 Task: Add Panera Bread Creamy Chicken & Wild Rice Soup to the cart.
Action: Mouse moved to (17, 124)
Screenshot: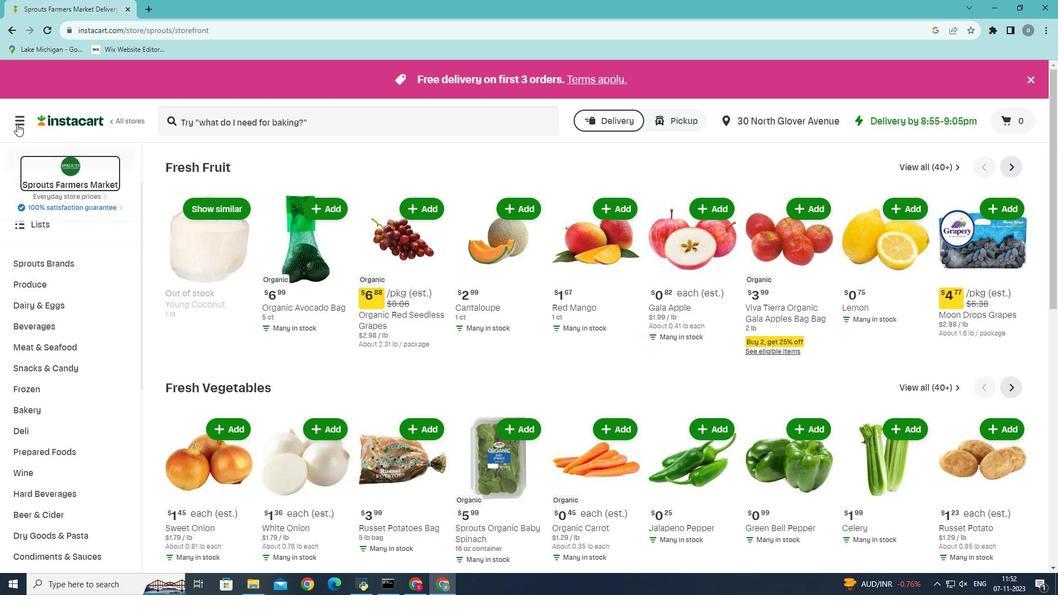 
Action: Mouse pressed left at (17, 124)
Screenshot: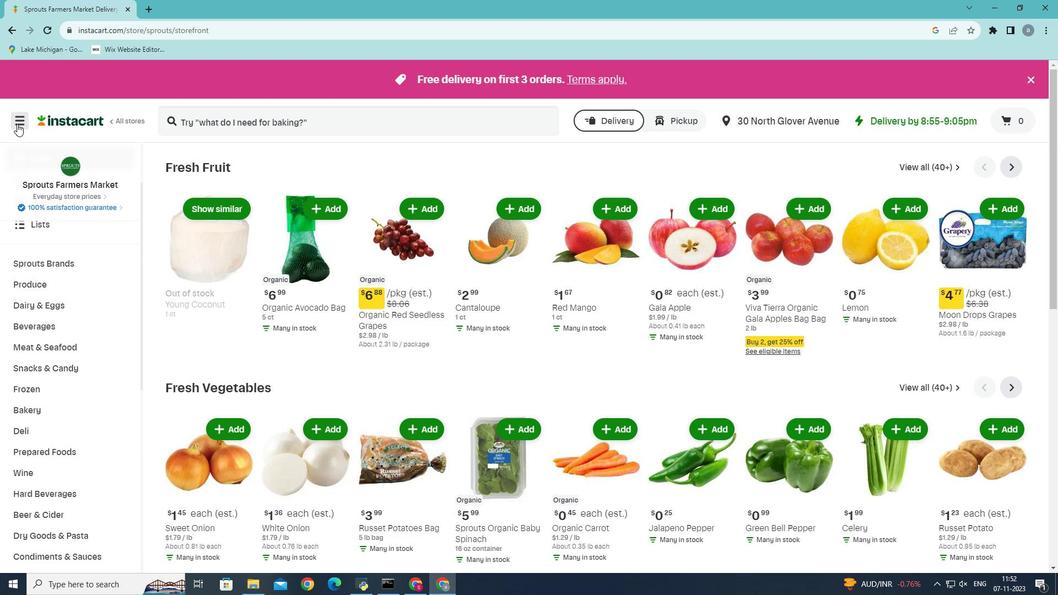 
Action: Mouse moved to (56, 303)
Screenshot: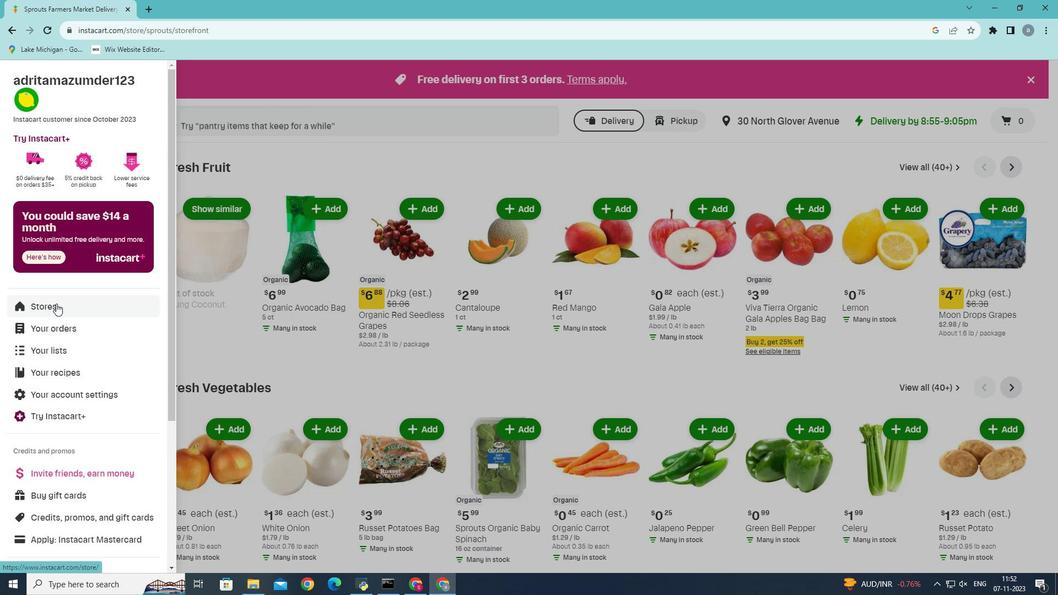 
Action: Mouse pressed left at (56, 303)
Screenshot: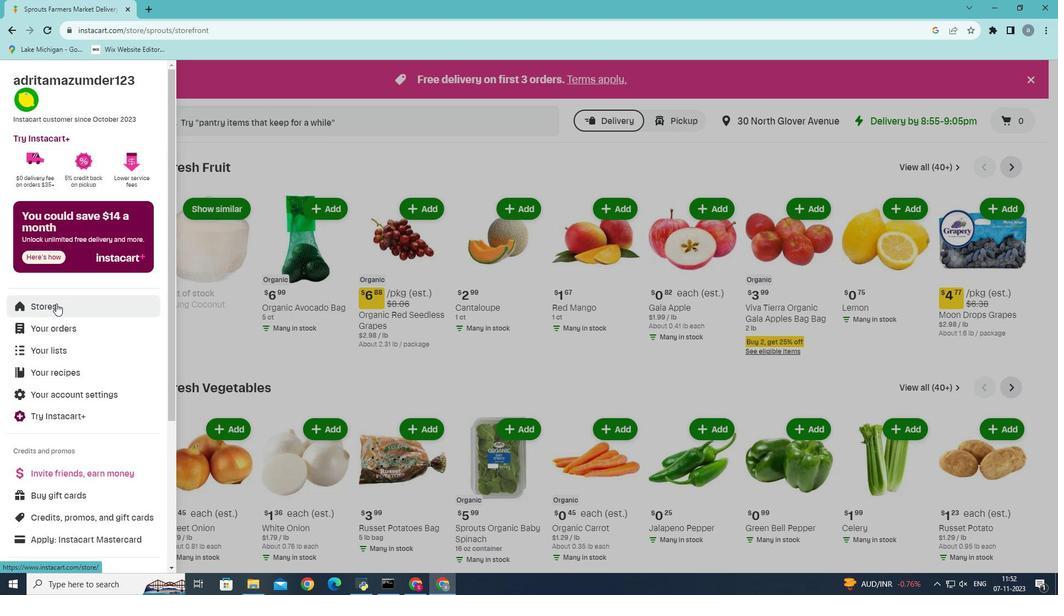 
Action: Mouse moved to (264, 135)
Screenshot: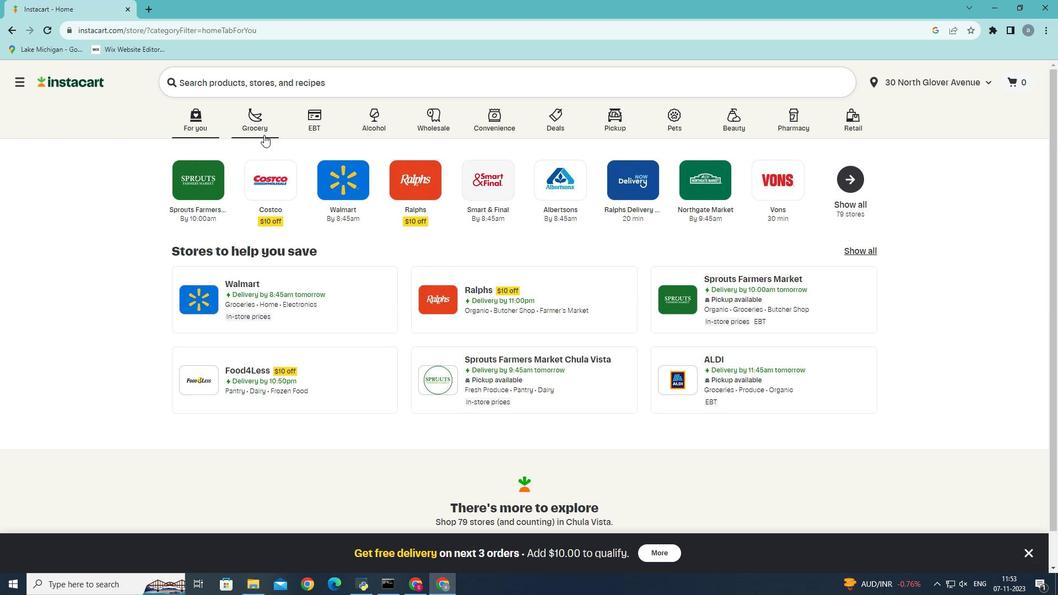 
Action: Mouse pressed left at (264, 135)
Screenshot: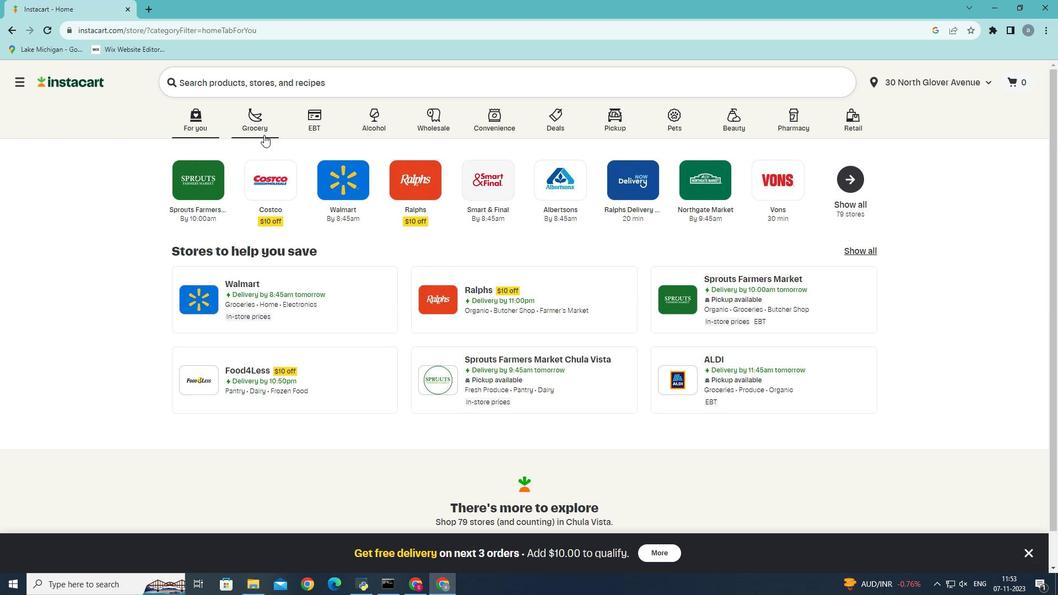 
Action: Mouse moved to (242, 318)
Screenshot: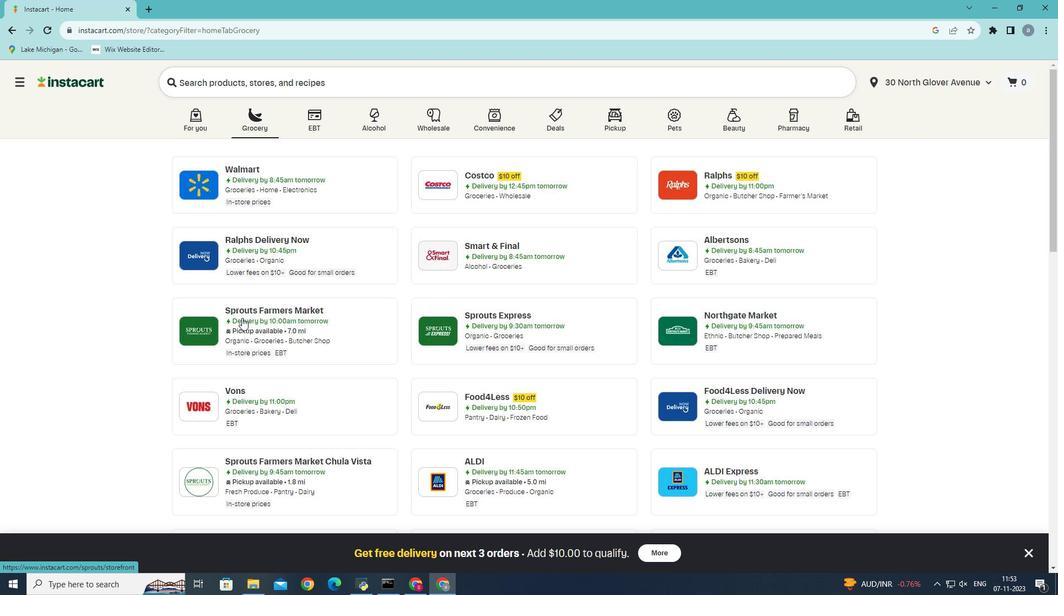 
Action: Mouse pressed left at (242, 318)
Screenshot: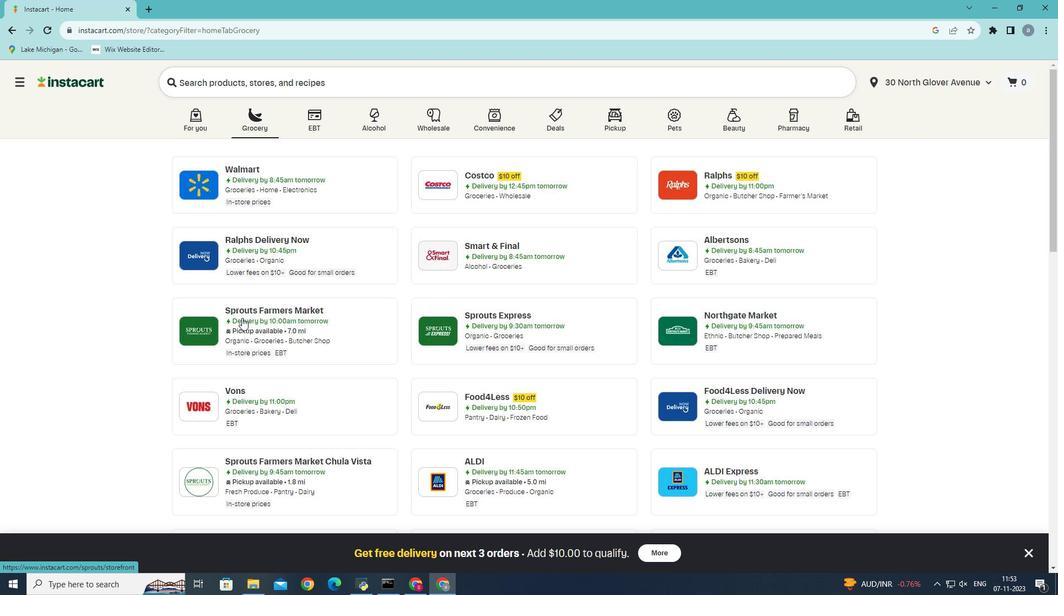 
Action: Mouse moved to (55, 438)
Screenshot: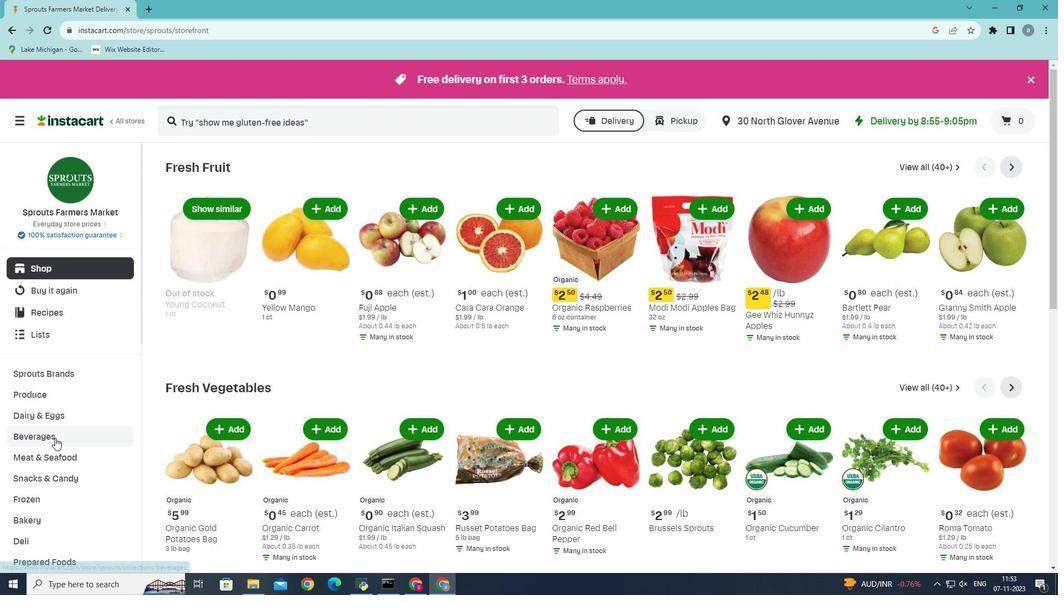 
Action: Mouse scrolled (55, 437) with delta (0, 0)
Screenshot: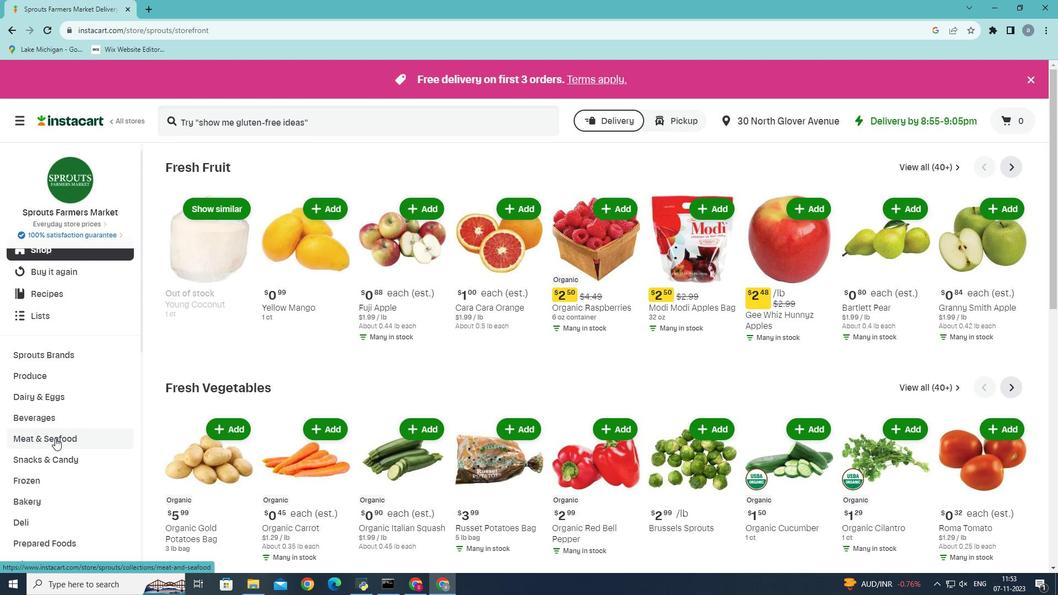 
Action: Mouse scrolled (55, 437) with delta (0, 0)
Screenshot: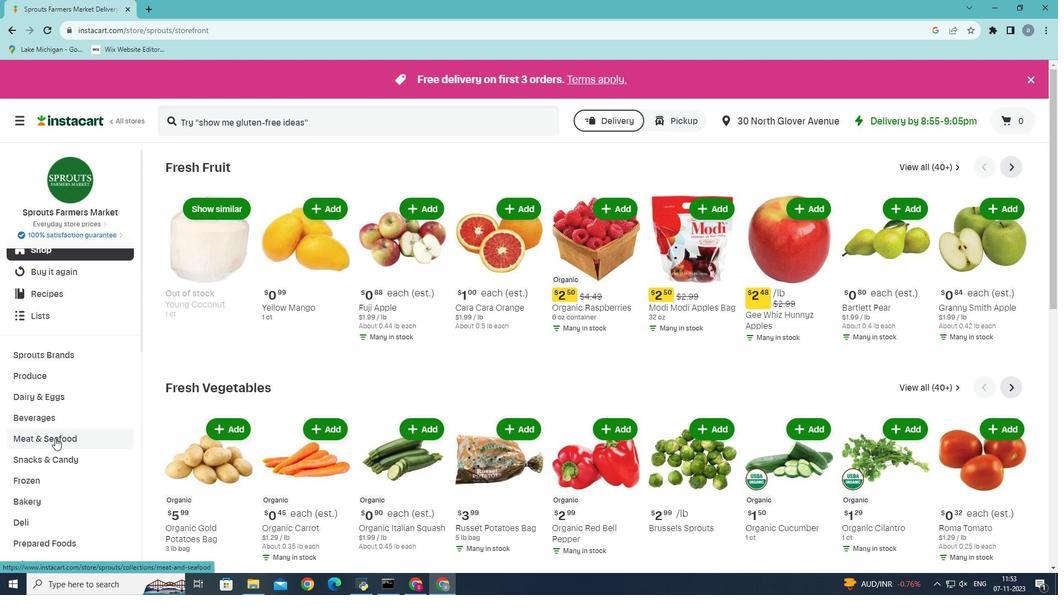
Action: Mouse scrolled (55, 437) with delta (0, 0)
Screenshot: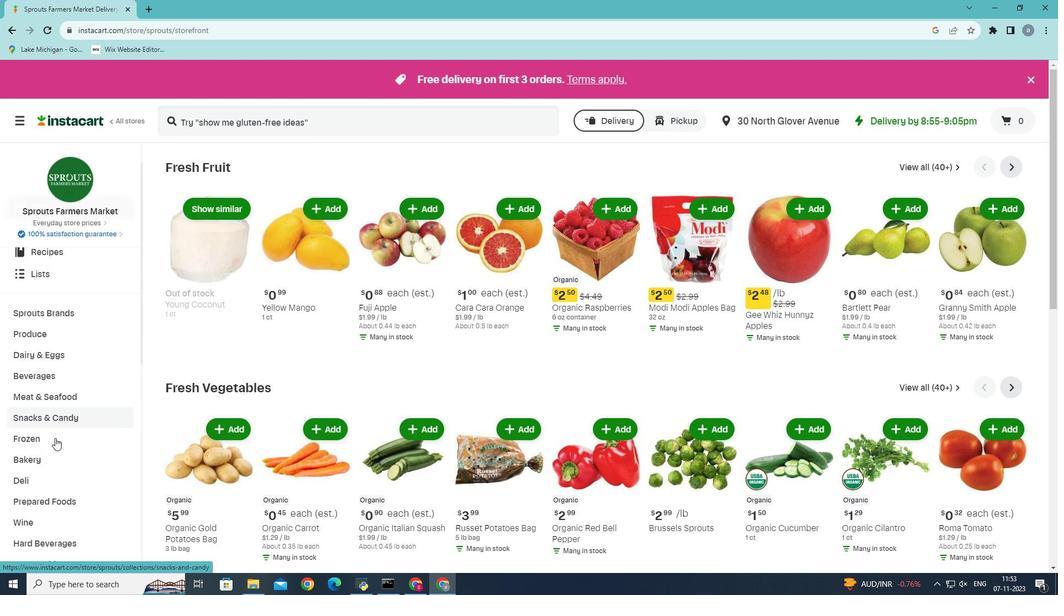 
Action: Mouse moved to (55, 393)
Screenshot: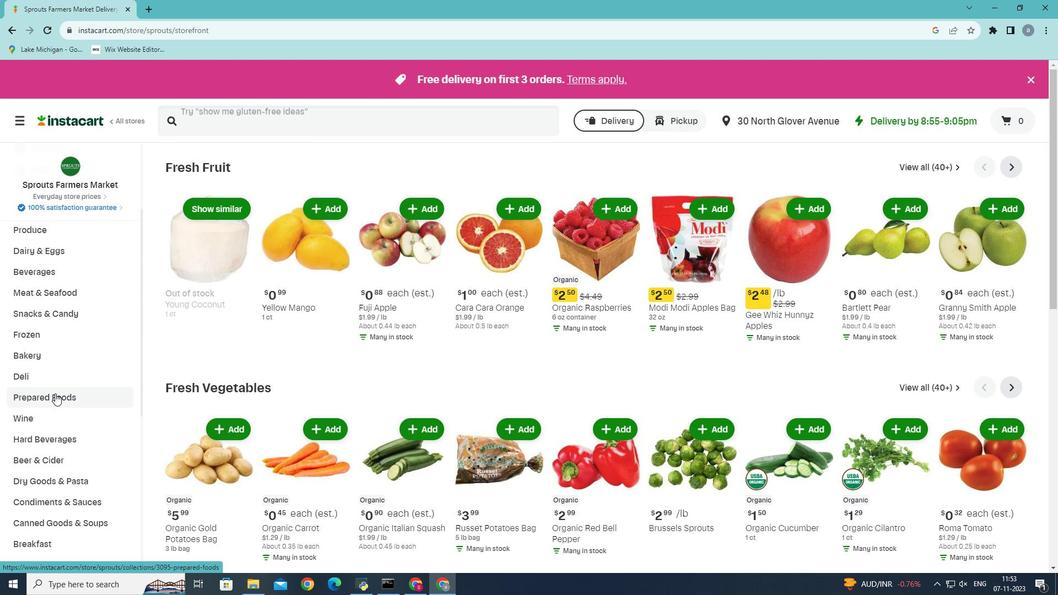 
Action: Mouse pressed left at (55, 393)
Screenshot: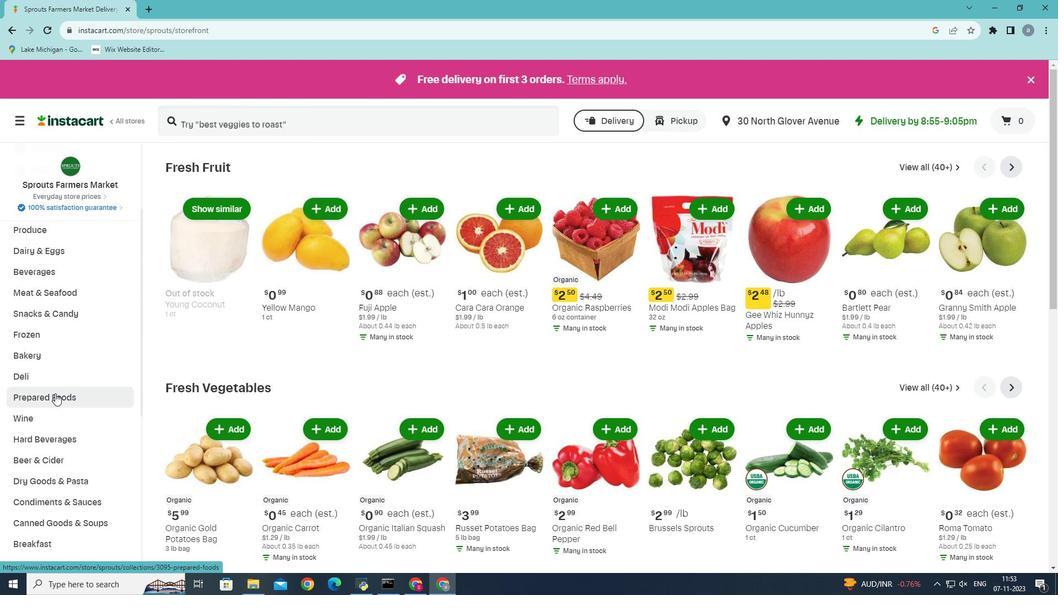 
Action: Mouse moved to (560, 190)
Screenshot: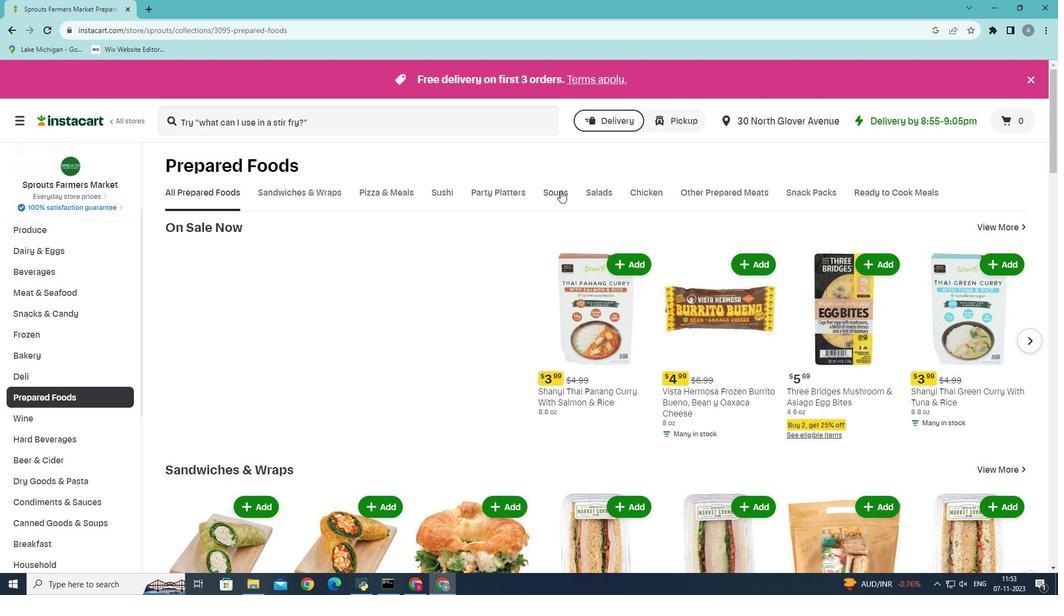 
Action: Mouse pressed left at (560, 190)
Screenshot: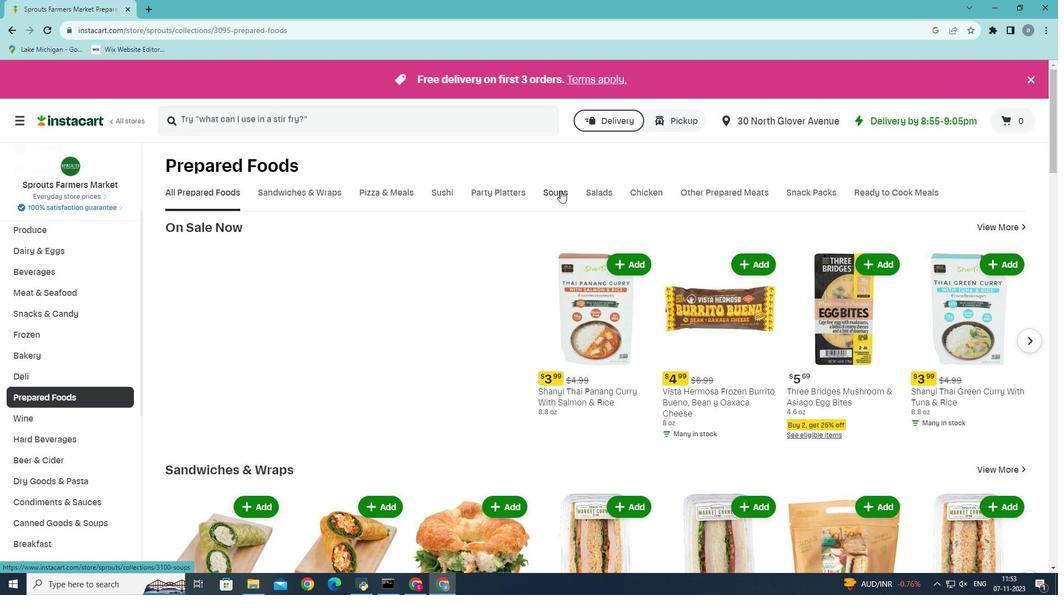 
Action: Mouse moved to (256, 119)
Screenshot: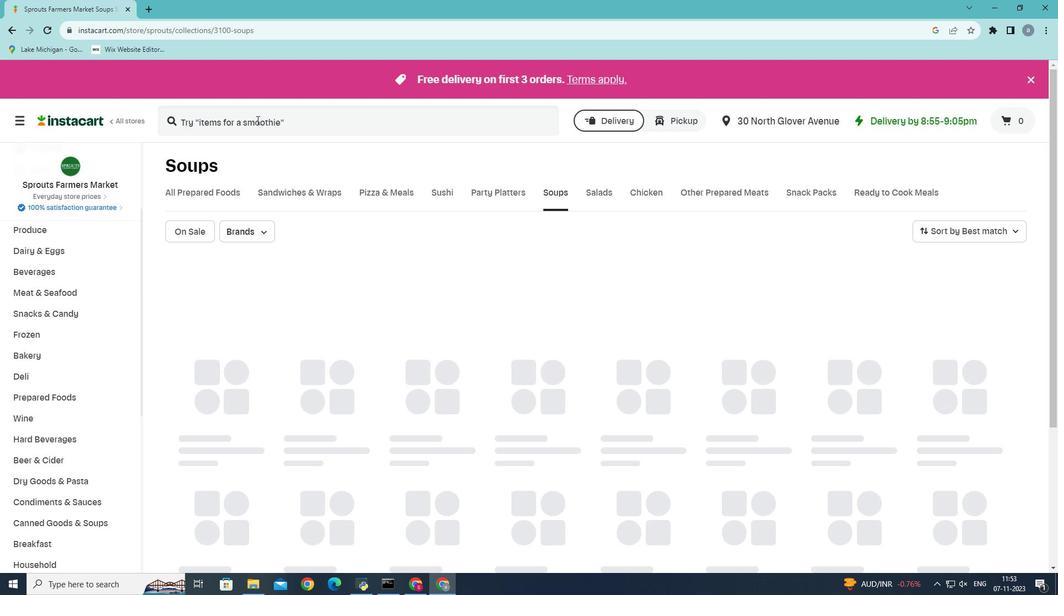 
Action: Mouse pressed left at (256, 119)
Screenshot: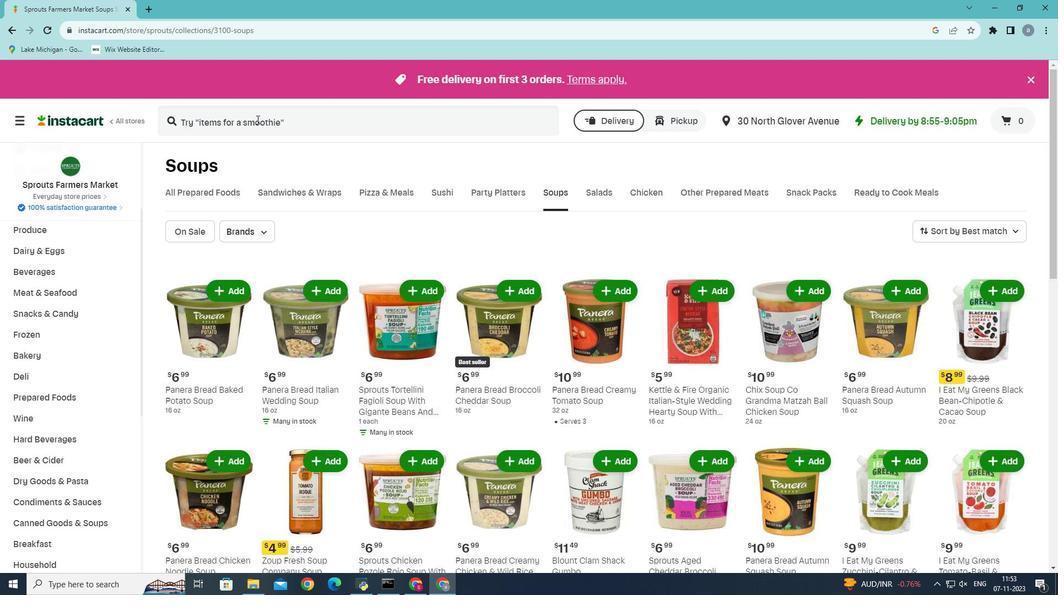 
Action: Mouse moved to (257, 121)
Screenshot: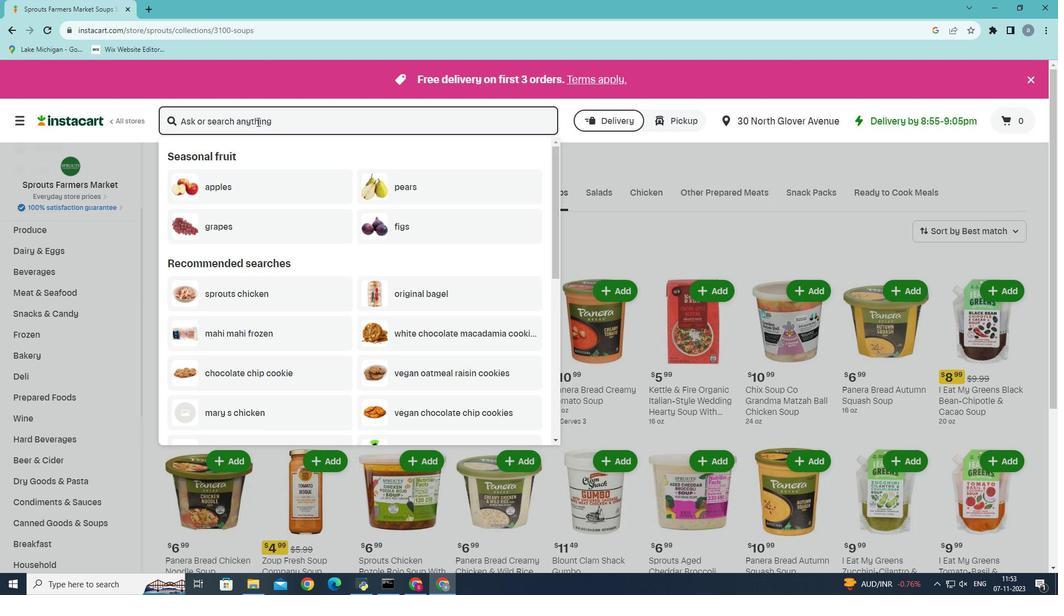 
Action: Key pressed <Key.shift>Paner<Key.shift>ra<Key.space><Key.backspace><Key.backspace><Key.backspace>a<Key.space>bread<Key.space>creamy<Key.space>chicken<Key.space>and<Key.space>wild<Key.space>rice<Key.space>soup<Key.enter>
Screenshot: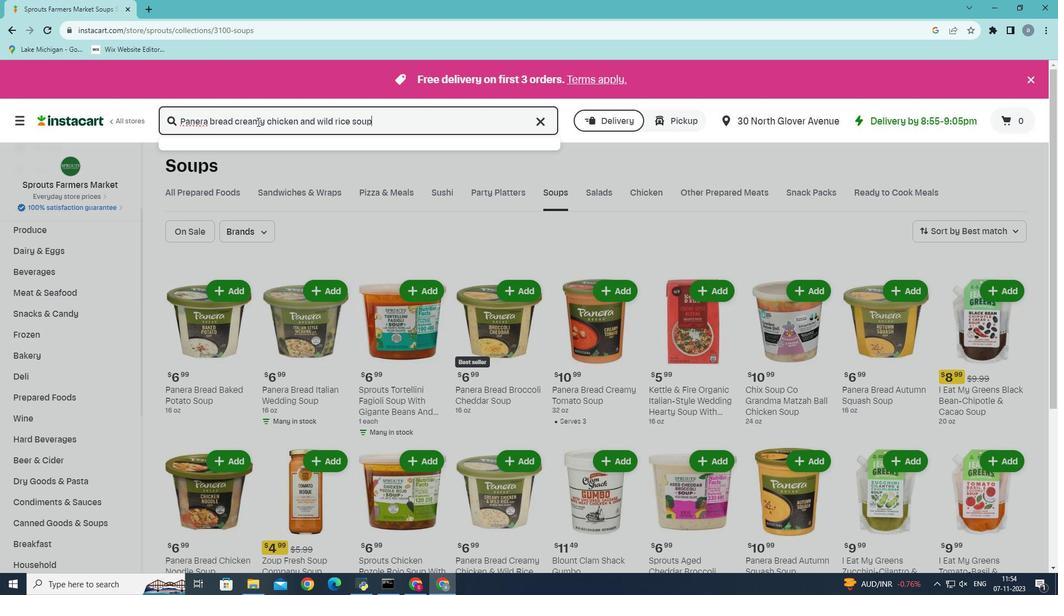 
Action: Mouse moved to (288, 230)
Screenshot: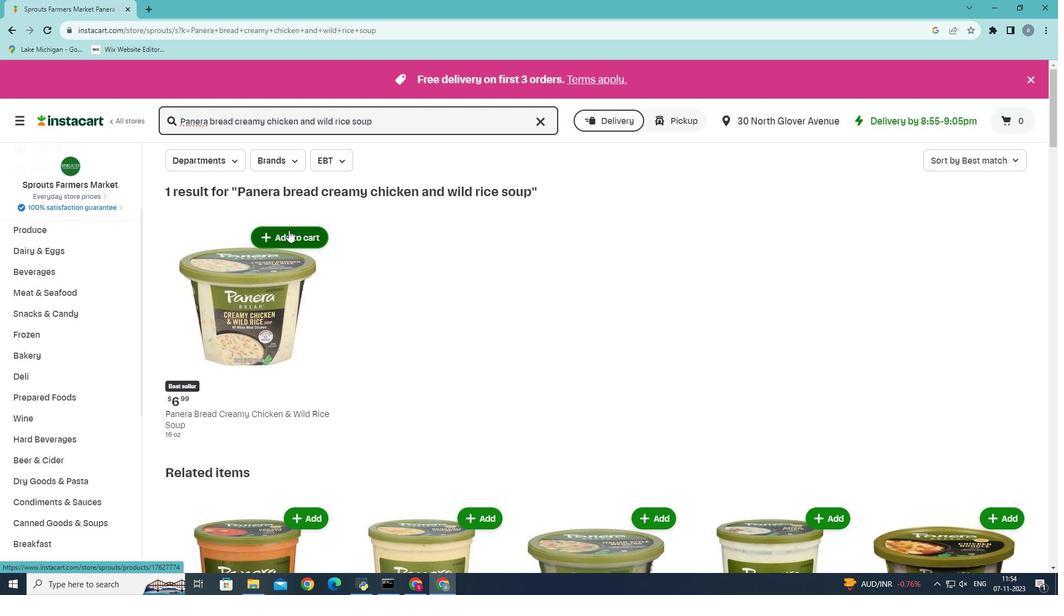 
Action: Mouse pressed left at (288, 230)
Screenshot: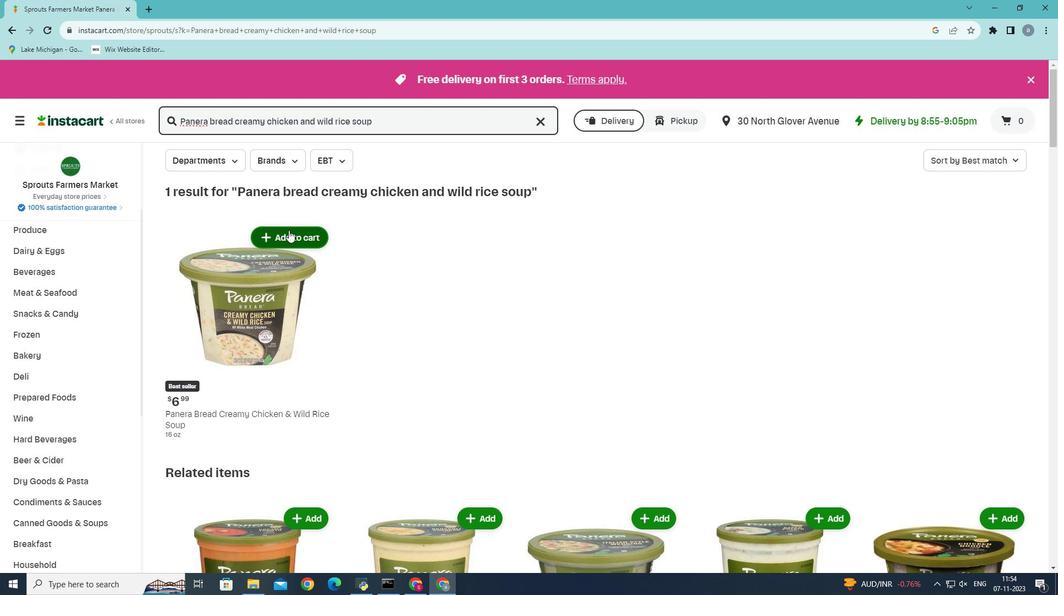 
